 Task: Add Tea Tree Therapy Vegetable Base Soap to the cart.
Action: Mouse moved to (837, 293)
Screenshot: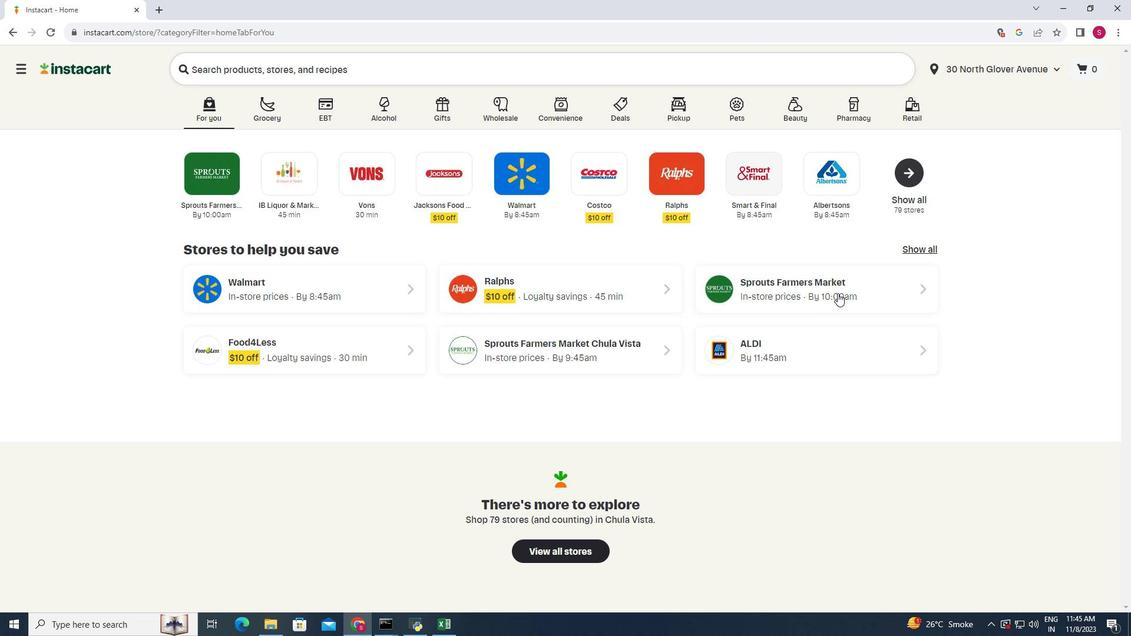 
Action: Mouse pressed left at (837, 293)
Screenshot: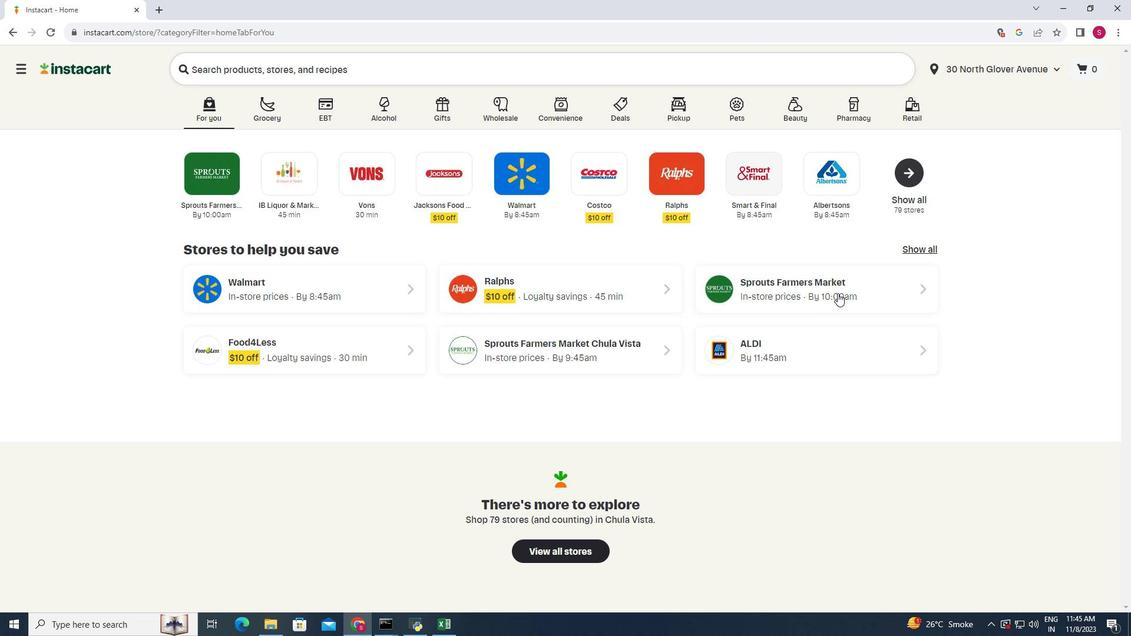 
Action: Mouse moved to (64, 499)
Screenshot: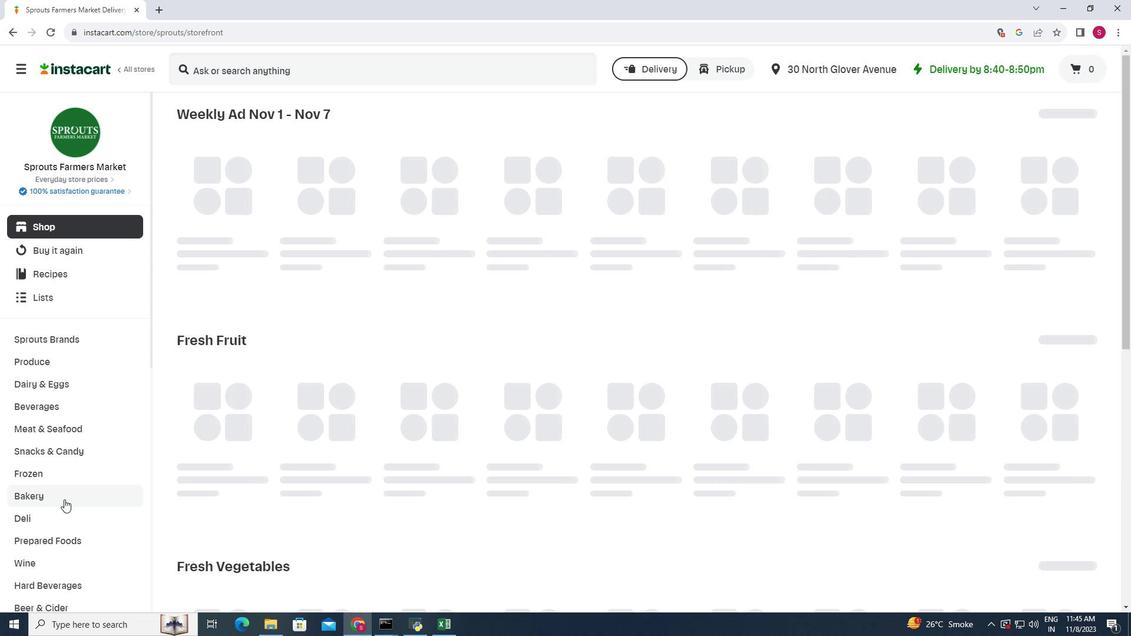 
Action: Mouse scrolled (64, 499) with delta (0, 0)
Screenshot: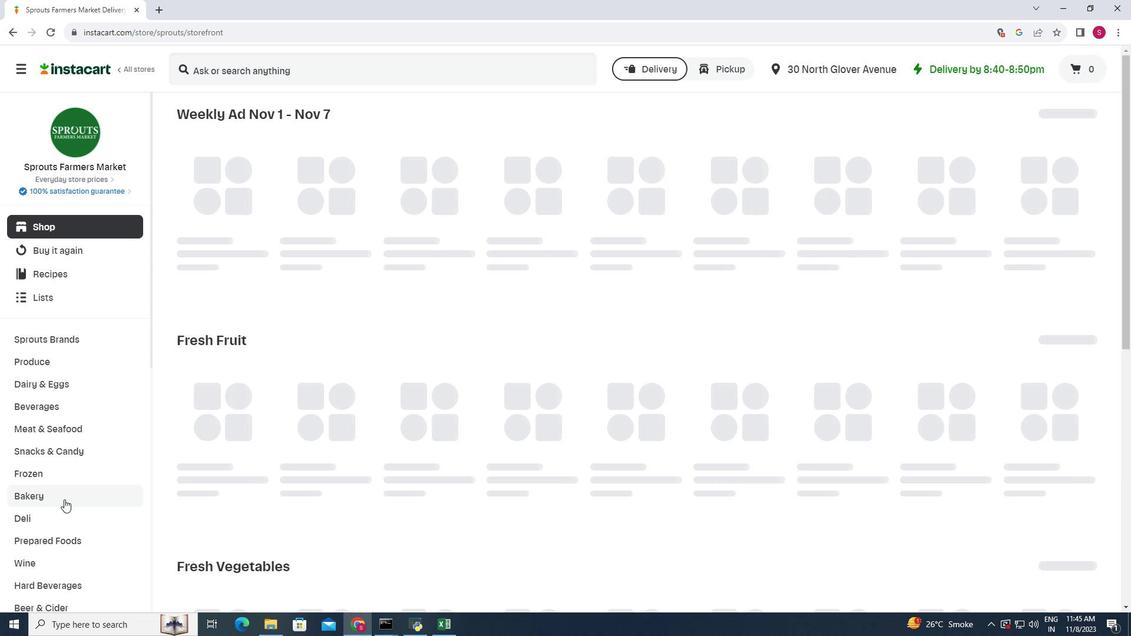 
Action: Mouse scrolled (64, 499) with delta (0, 0)
Screenshot: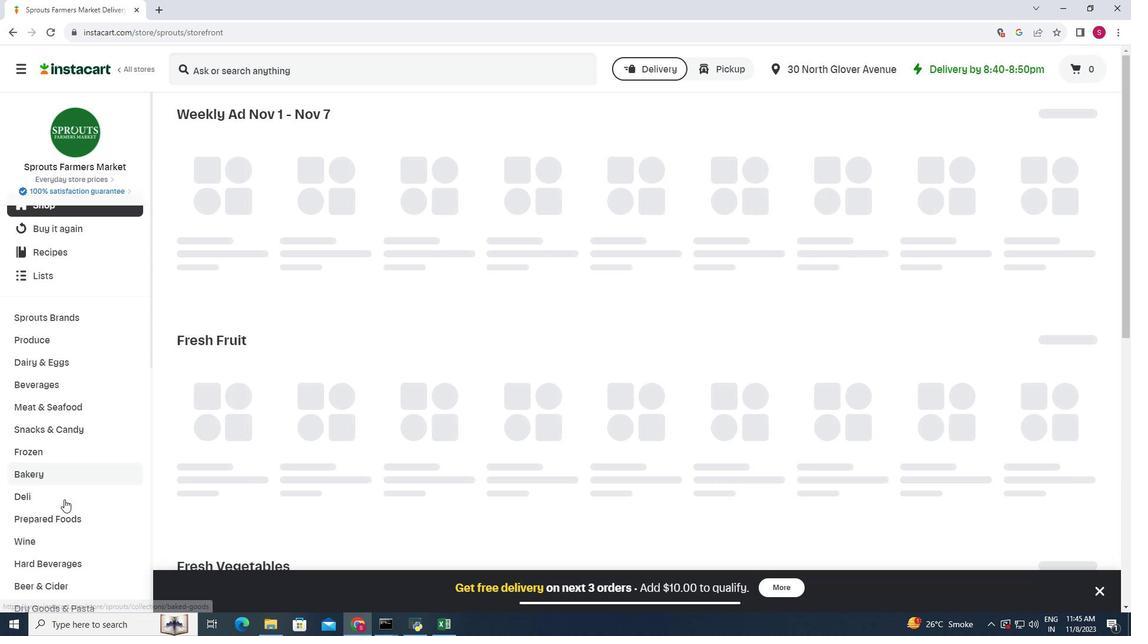 
Action: Mouse scrolled (64, 499) with delta (0, 0)
Screenshot: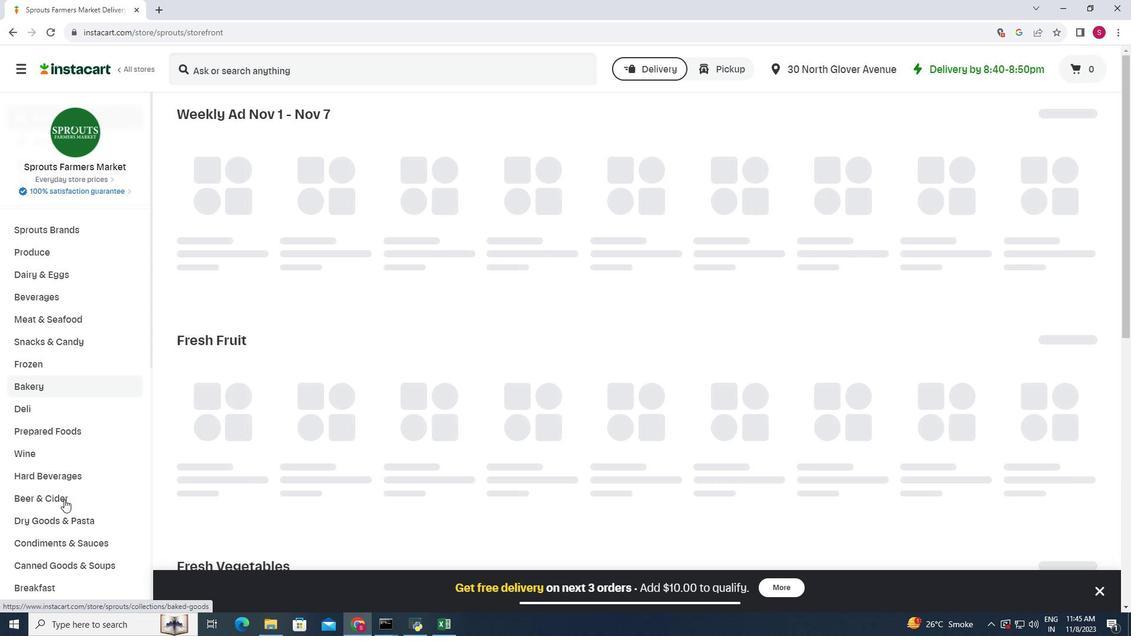 
Action: Mouse scrolled (64, 499) with delta (0, 0)
Screenshot: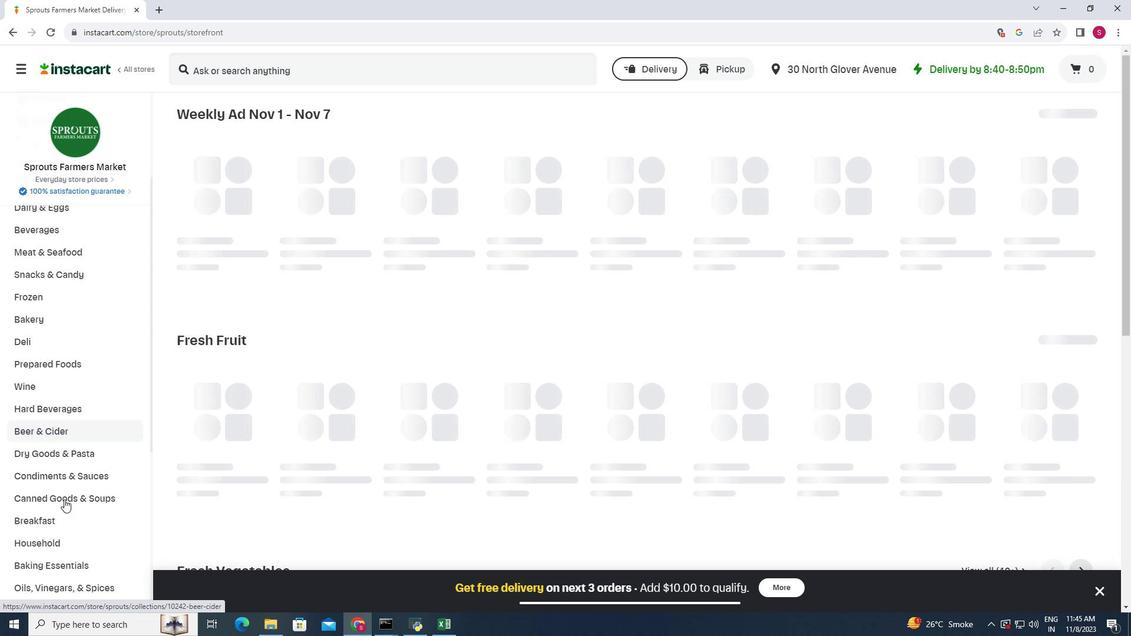 
Action: Mouse moved to (64, 499)
Screenshot: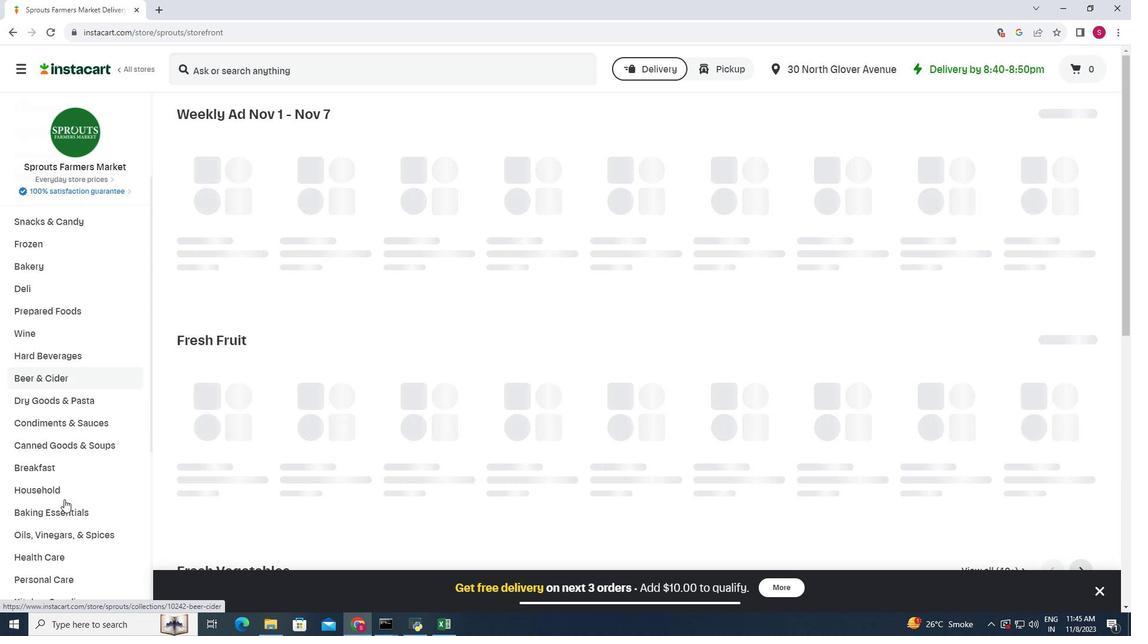 
Action: Mouse scrolled (64, 499) with delta (0, 0)
Screenshot: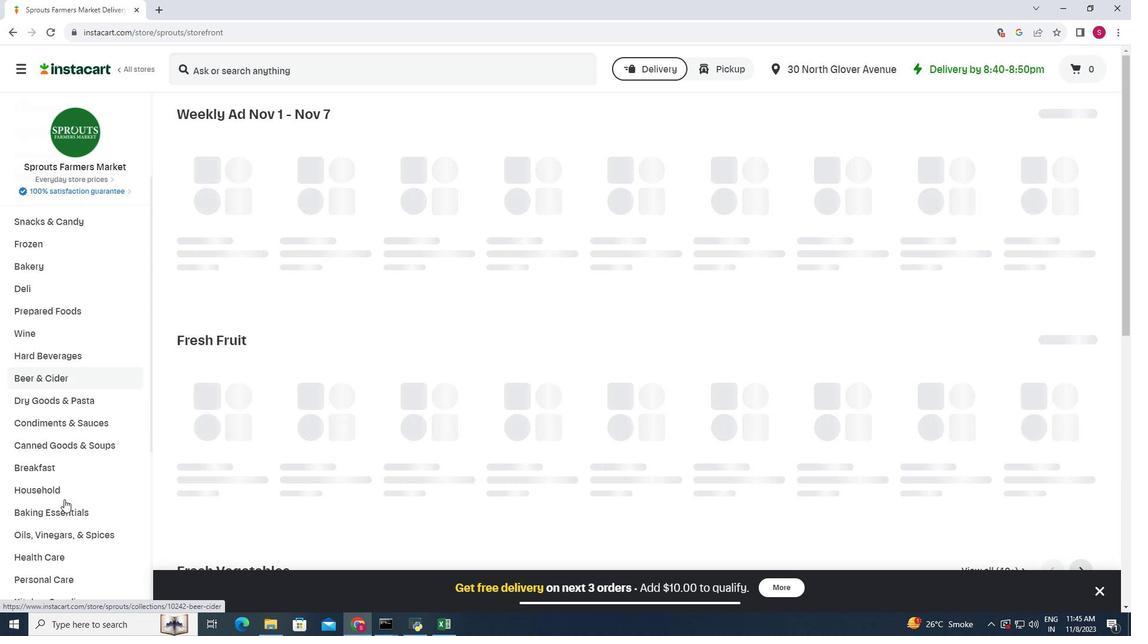 
Action: Mouse moved to (64, 499)
Screenshot: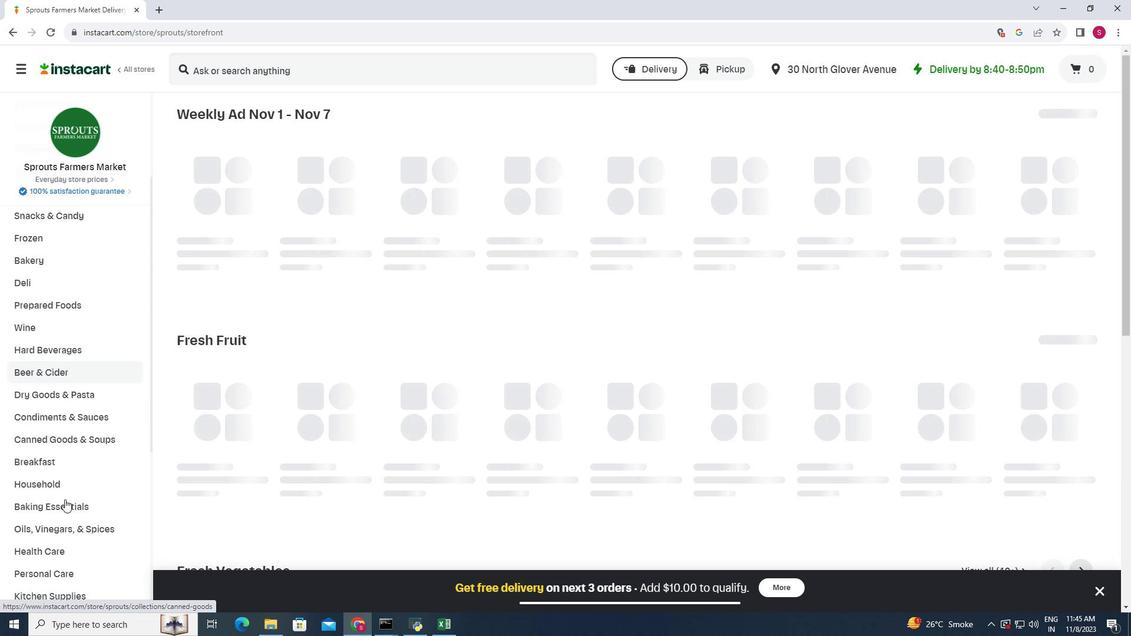 
Action: Mouse scrolled (64, 499) with delta (0, 0)
Screenshot: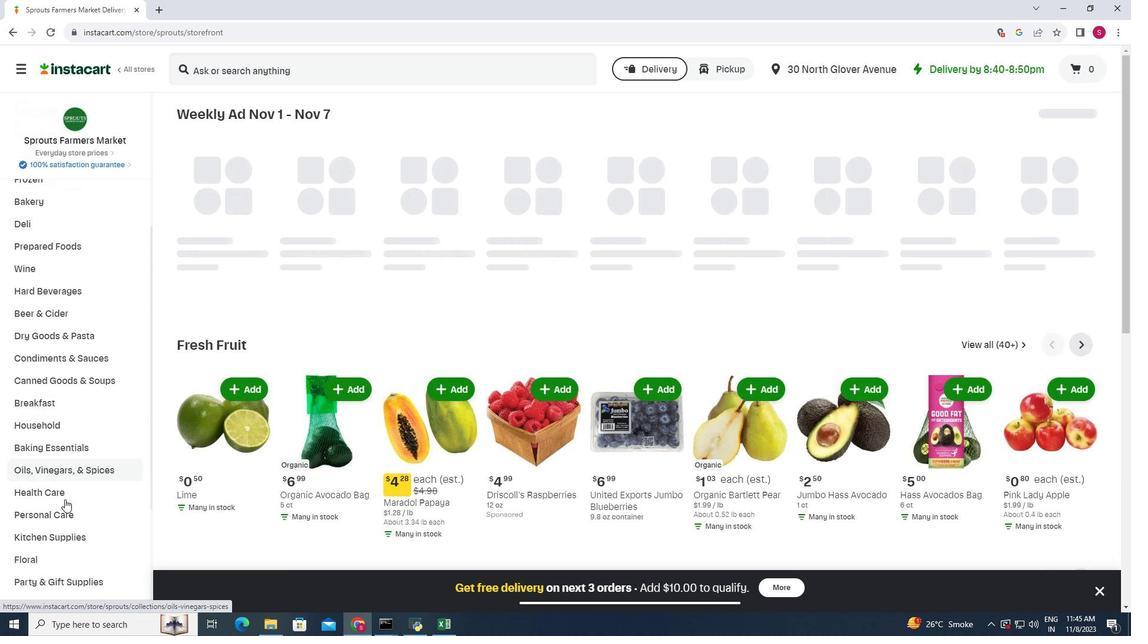 
Action: Mouse moved to (56, 449)
Screenshot: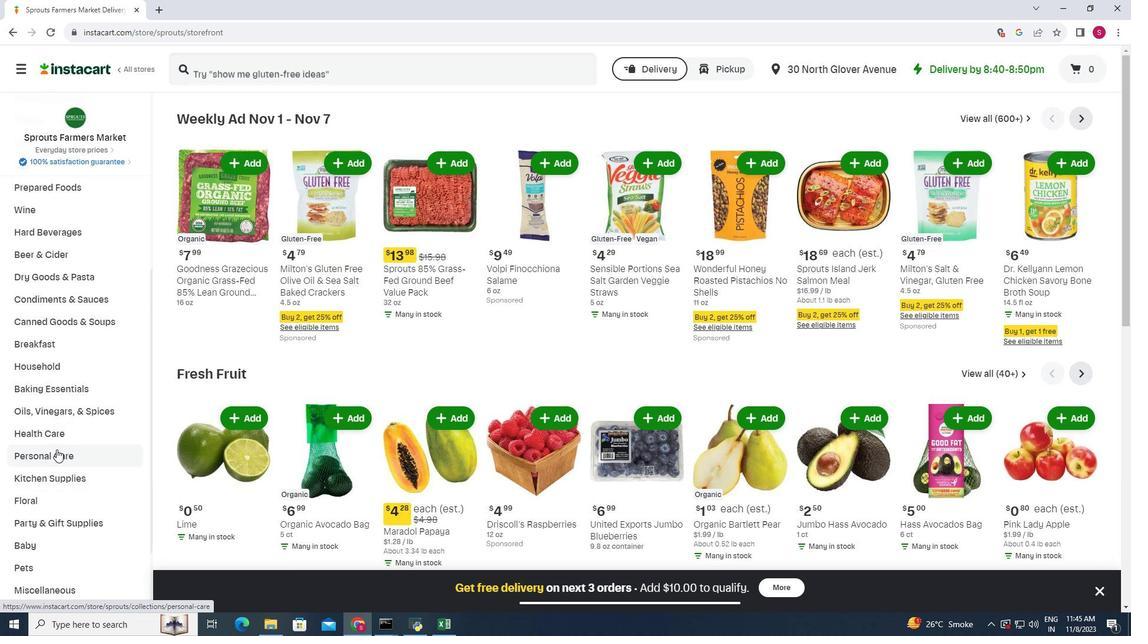 
Action: Mouse pressed left at (56, 449)
Screenshot: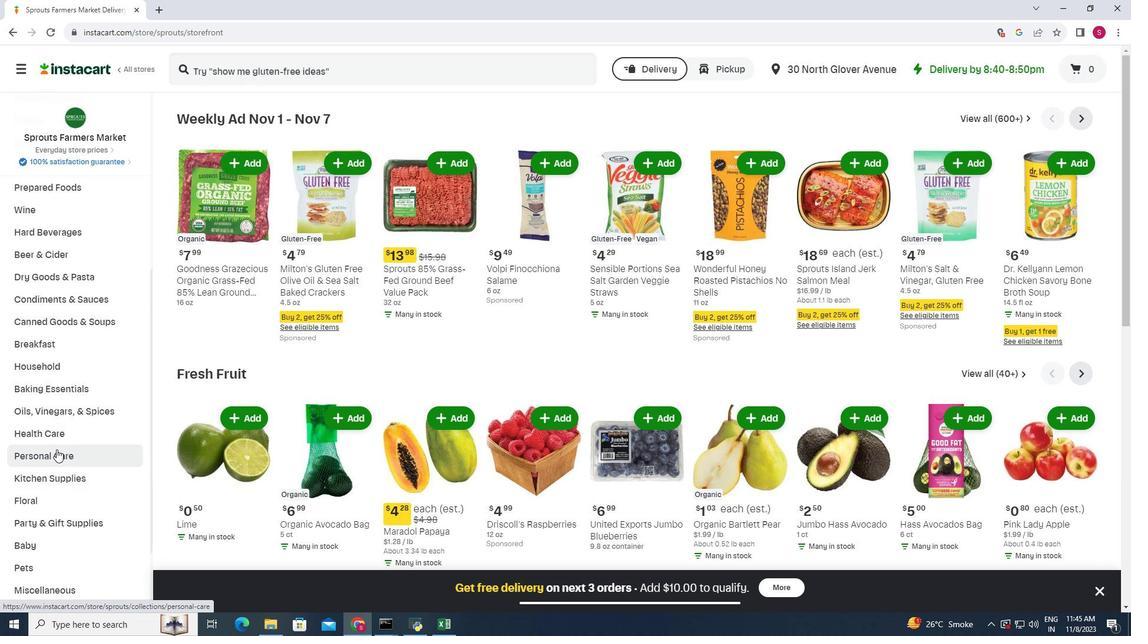 
Action: Mouse moved to (293, 145)
Screenshot: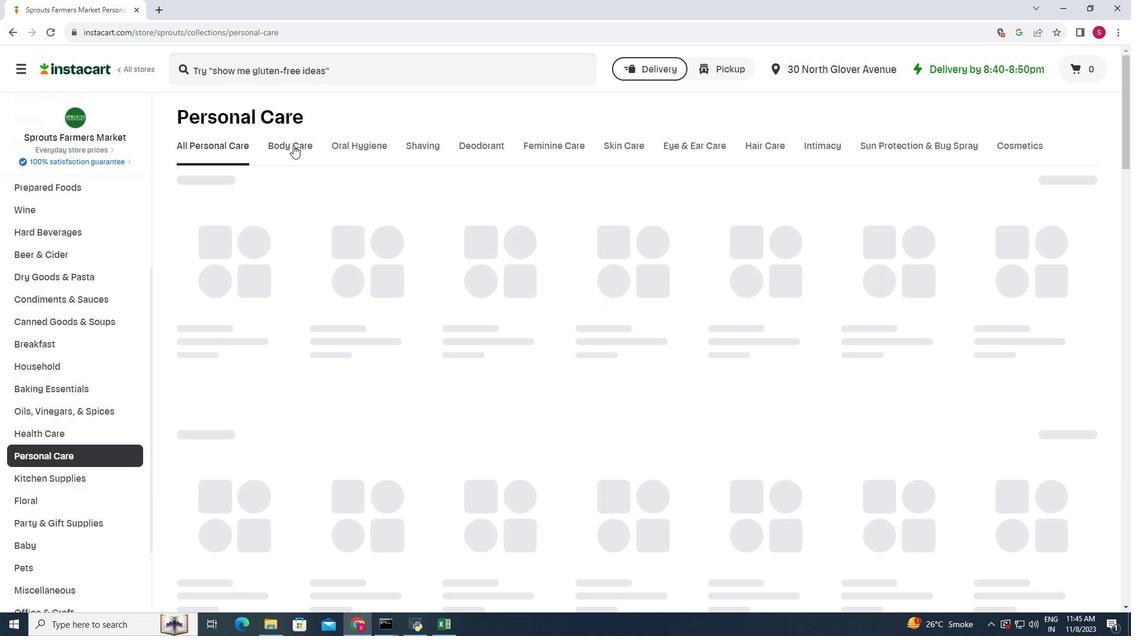 
Action: Mouse pressed left at (293, 145)
Screenshot: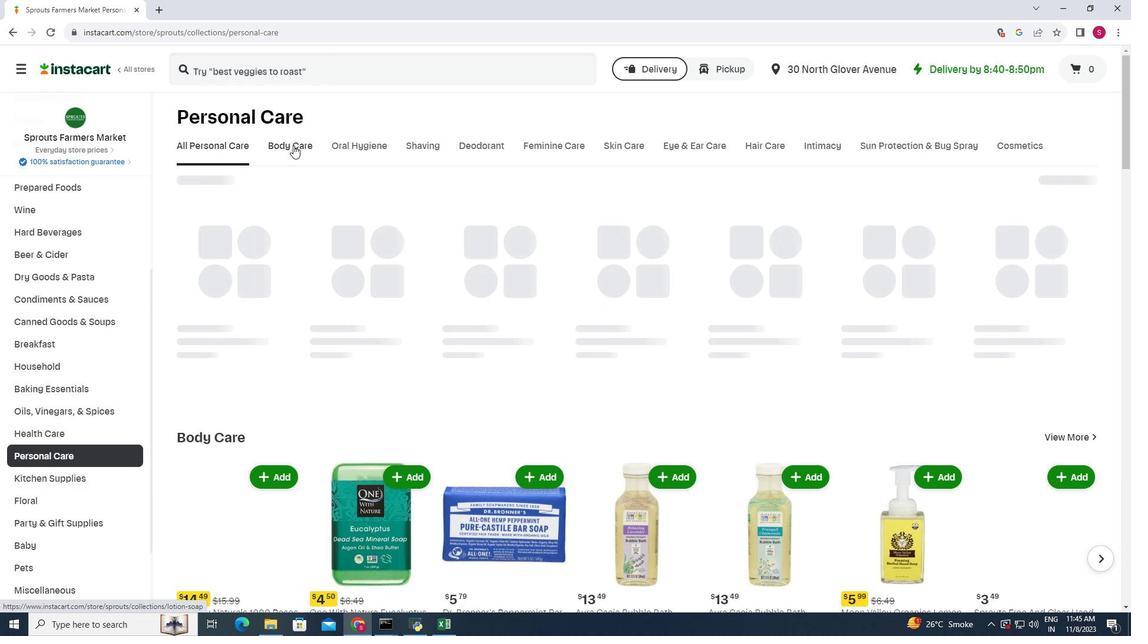 
Action: Mouse moved to (285, 195)
Screenshot: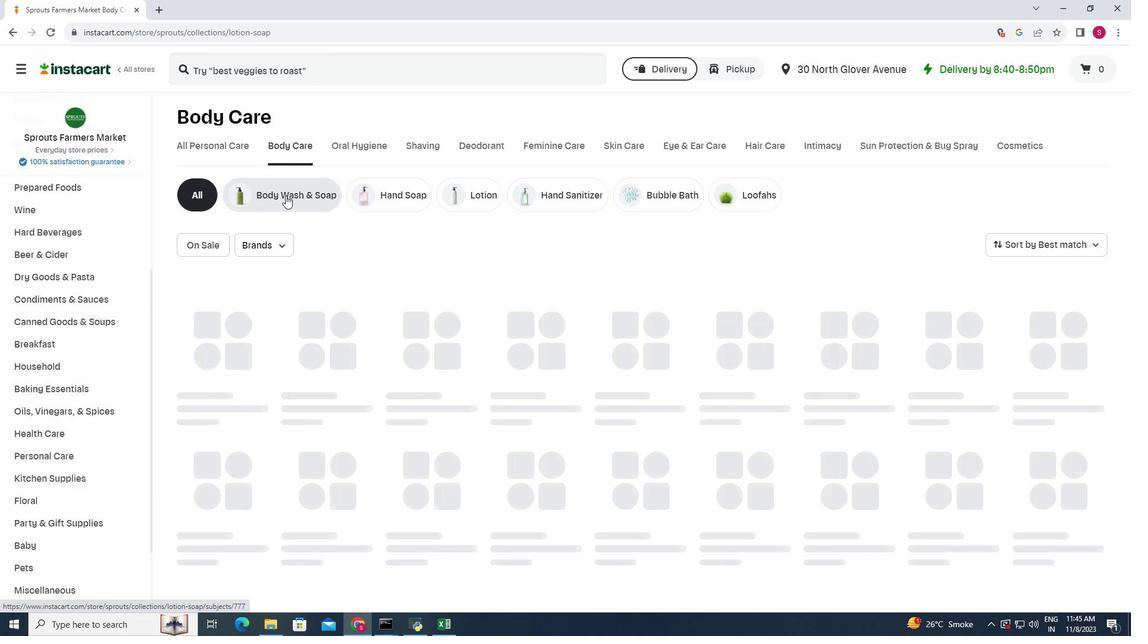 
Action: Mouse pressed left at (285, 195)
Screenshot: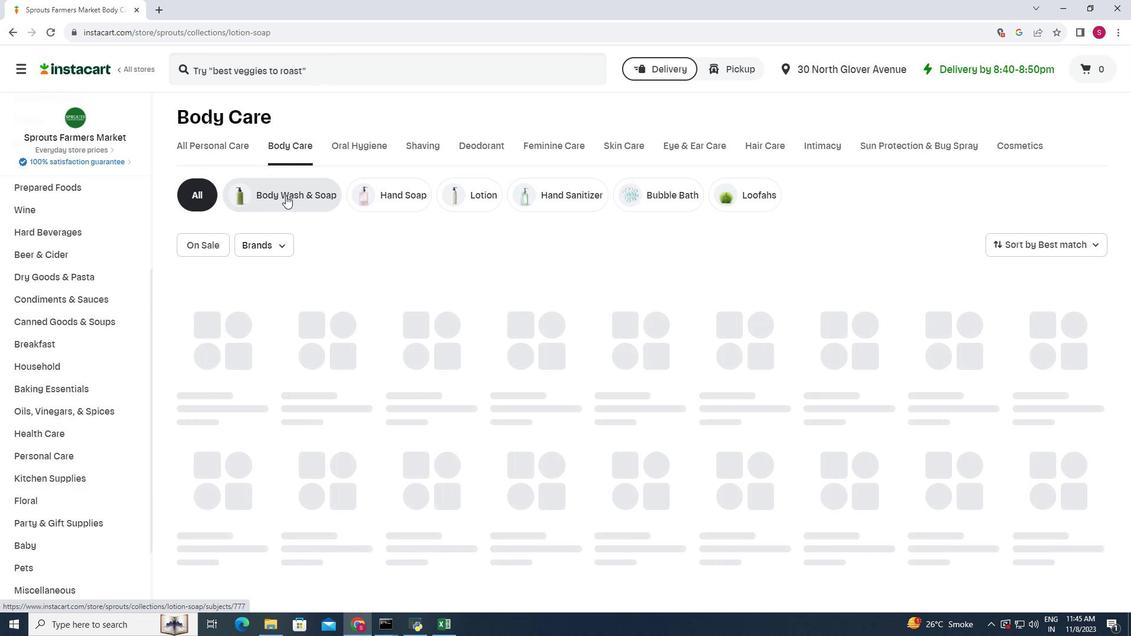 
Action: Mouse moved to (328, 70)
Screenshot: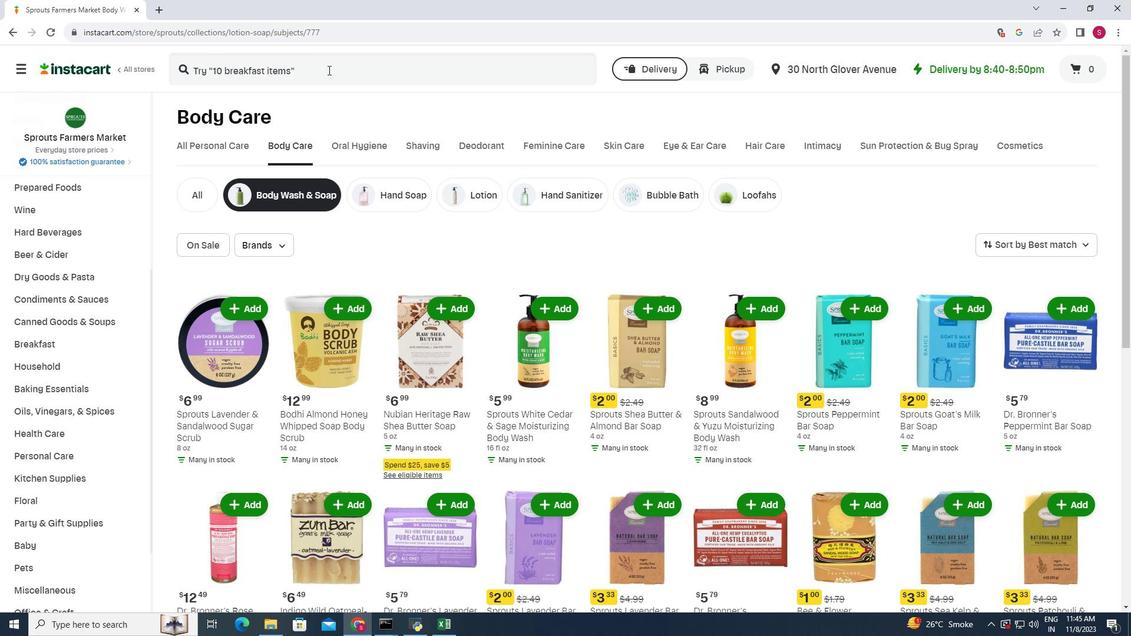 
Action: Mouse pressed left at (328, 70)
Screenshot: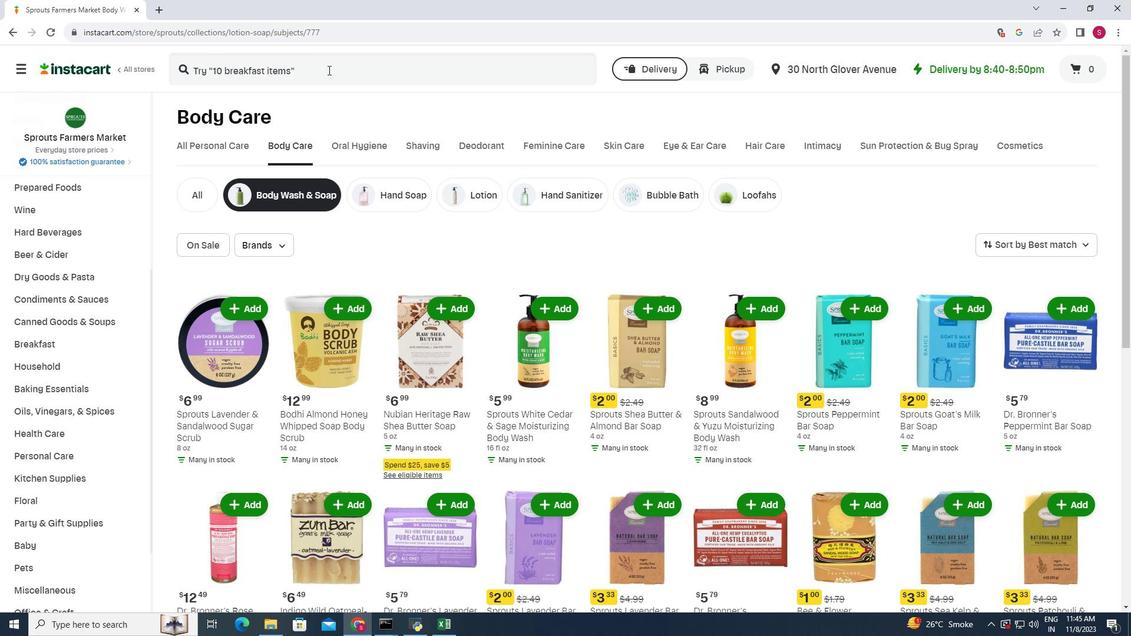
Action: Key pressed <Key.shift>Tea<Key.space><Key.shift>Tree<Key.space><Key.shift>Therpay<Key.backspace><Key.backspace><Key.backspace>apy<Key.space><Key.shift>Vegetable<Key.space><Key.shift>Base<Key.space><Key.shift>SOap<Key.backspace><Key.backspace><Key.backspace><Key.backspace><Key.shift>Soap<Key.enter>
Screenshot: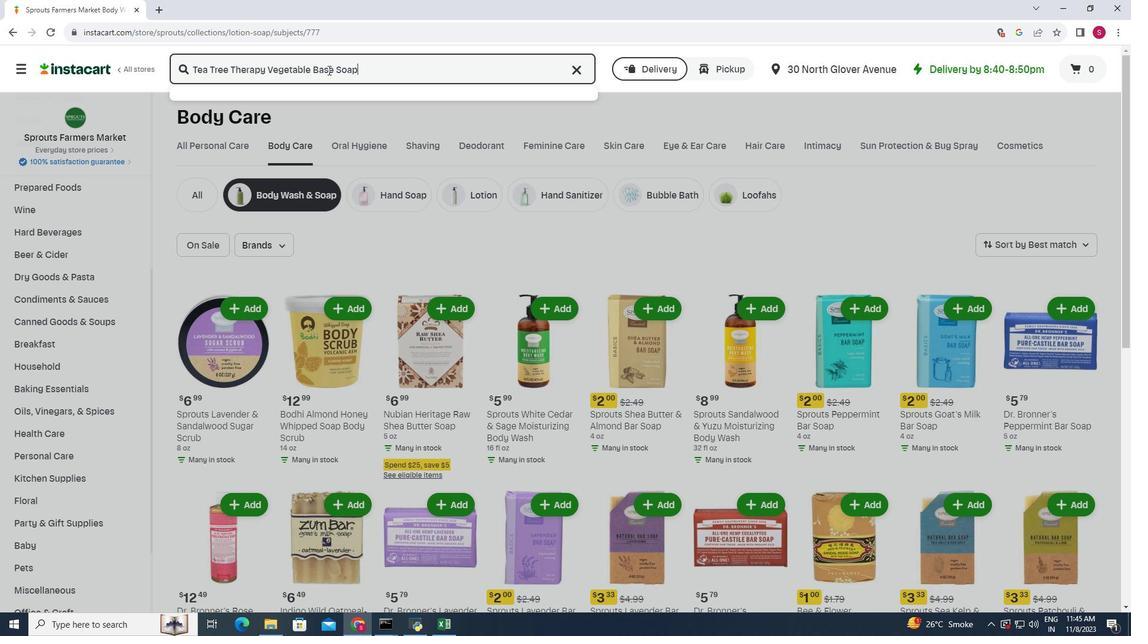 
Action: Mouse moved to (333, 166)
Screenshot: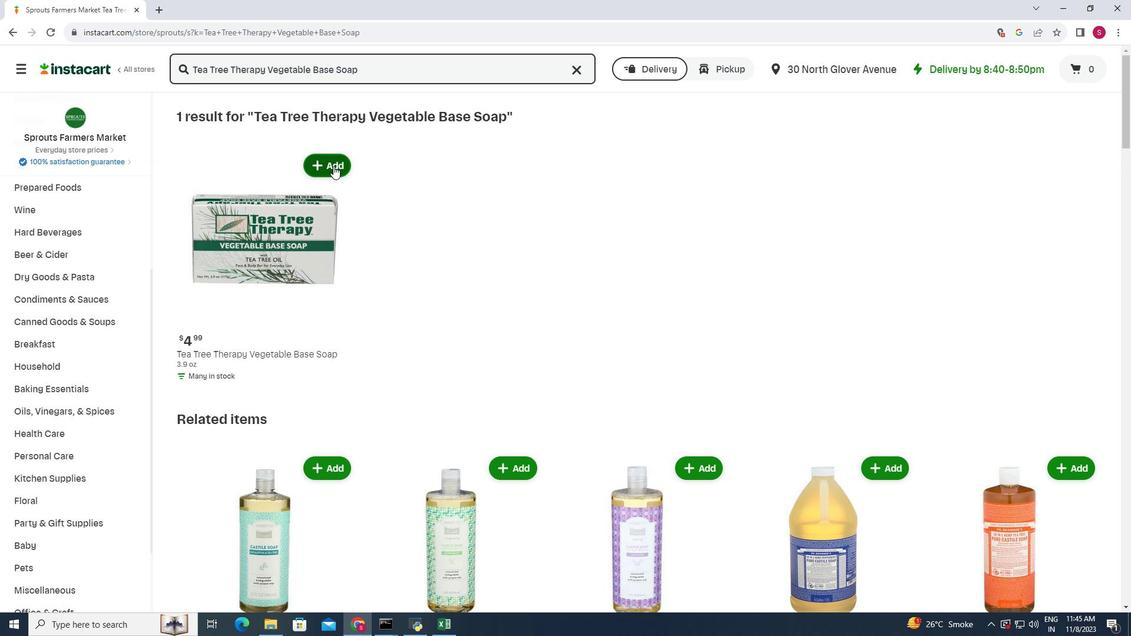 
Action: Mouse pressed left at (333, 166)
Screenshot: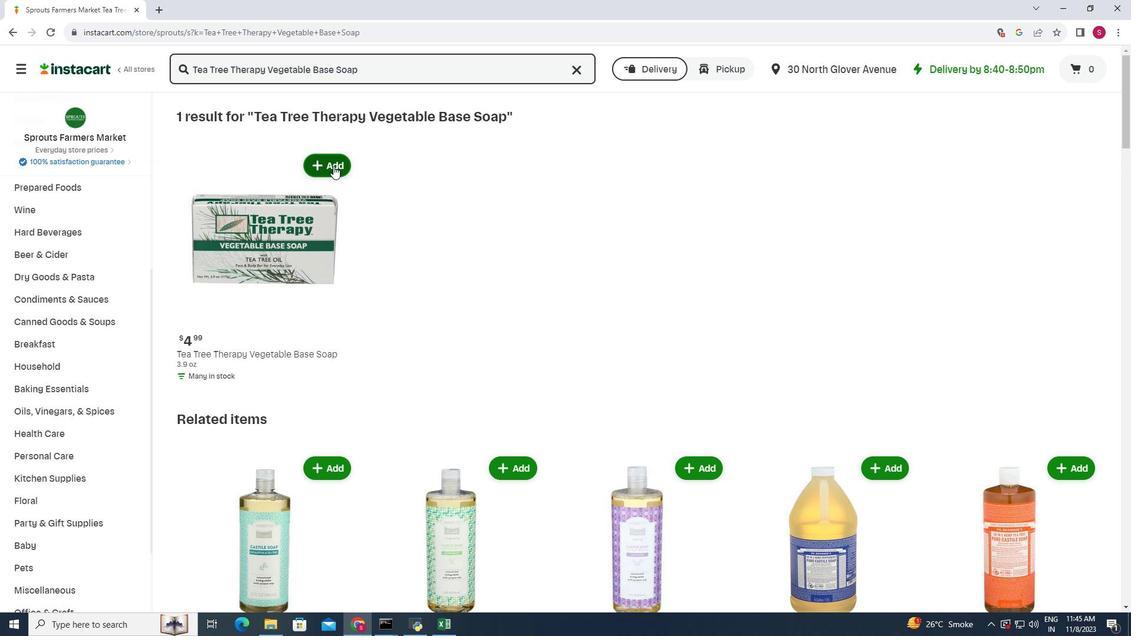 
Action: Mouse moved to (430, 164)
Screenshot: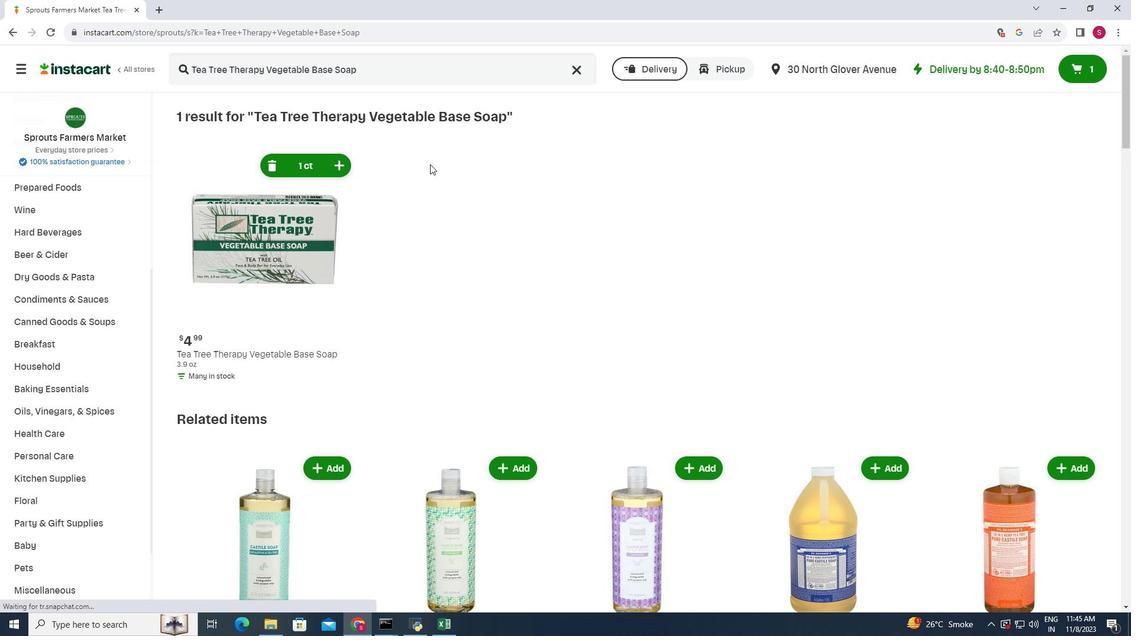 
